 Task: Assign in the project TridentForge the issue 'Compatibility issues with different web browsers' to the sprint 'Solar Wind'.
Action: Mouse moved to (243, 69)
Screenshot: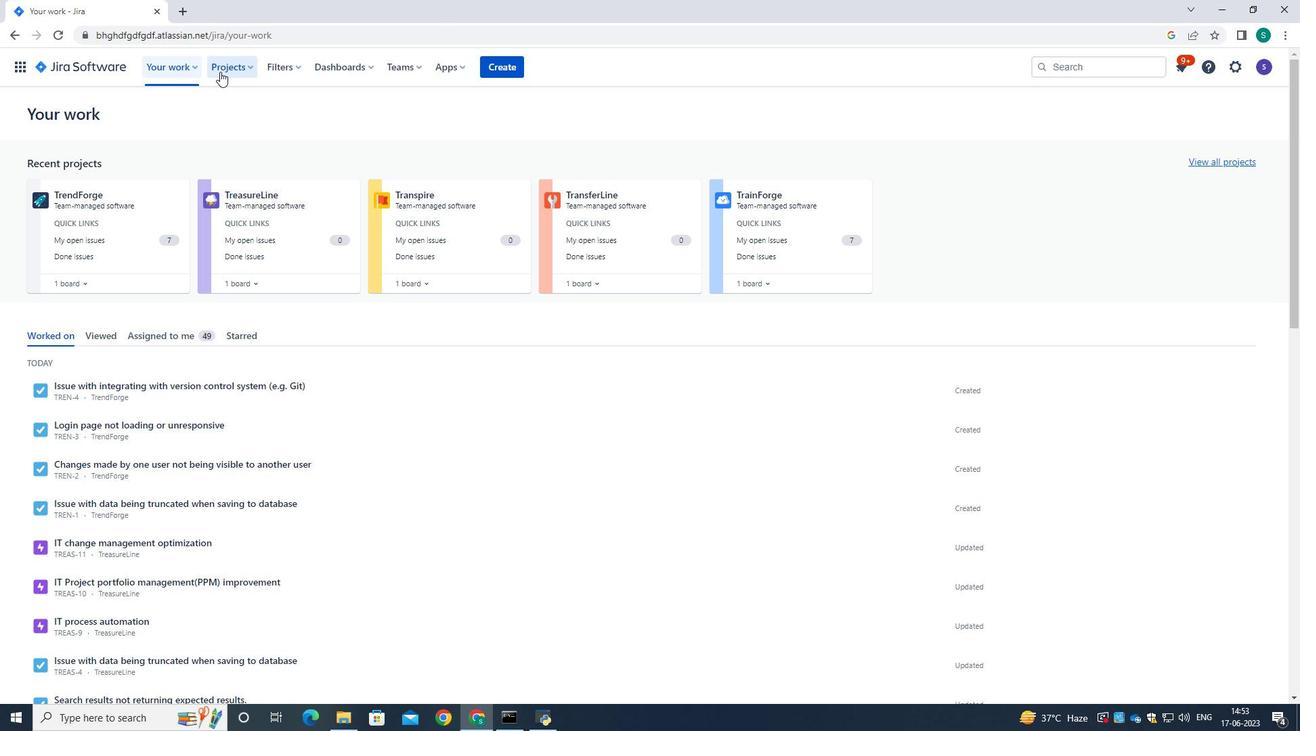 
Action: Mouse pressed left at (243, 69)
Screenshot: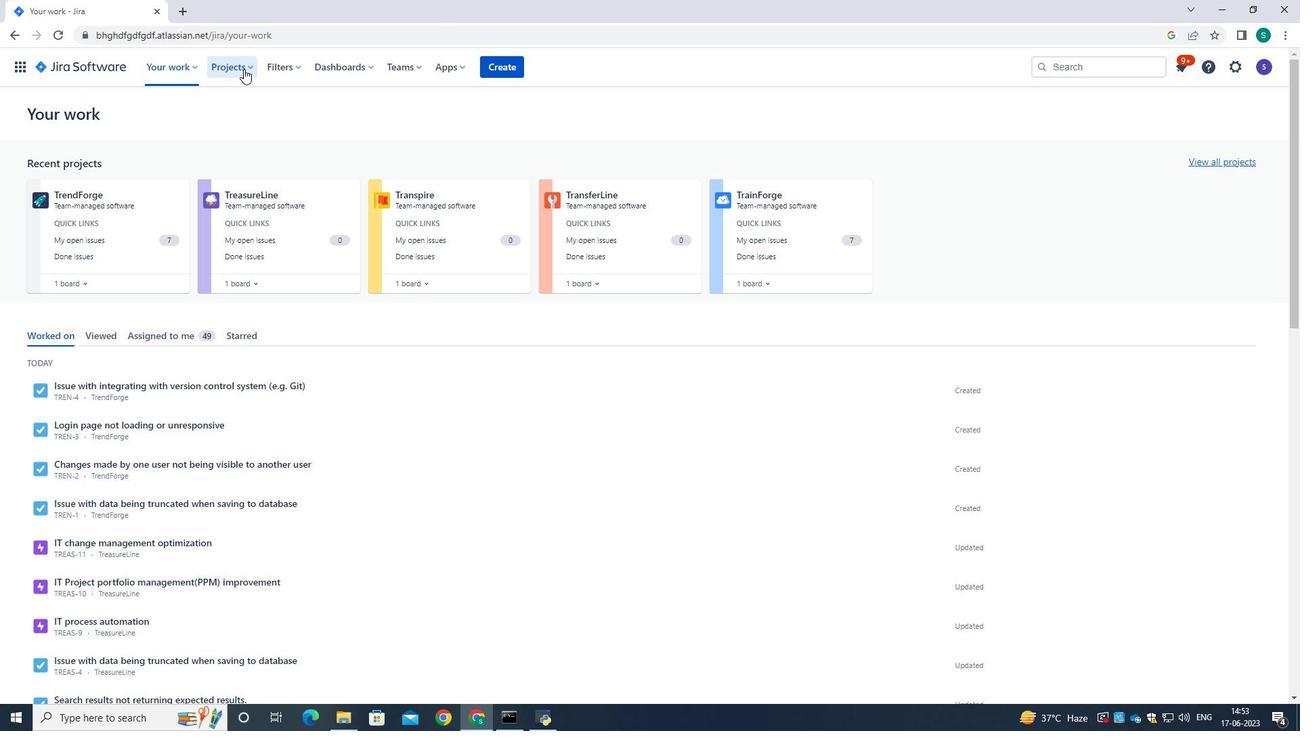
Action: Mouse moved to (251, 130)
Screenshot: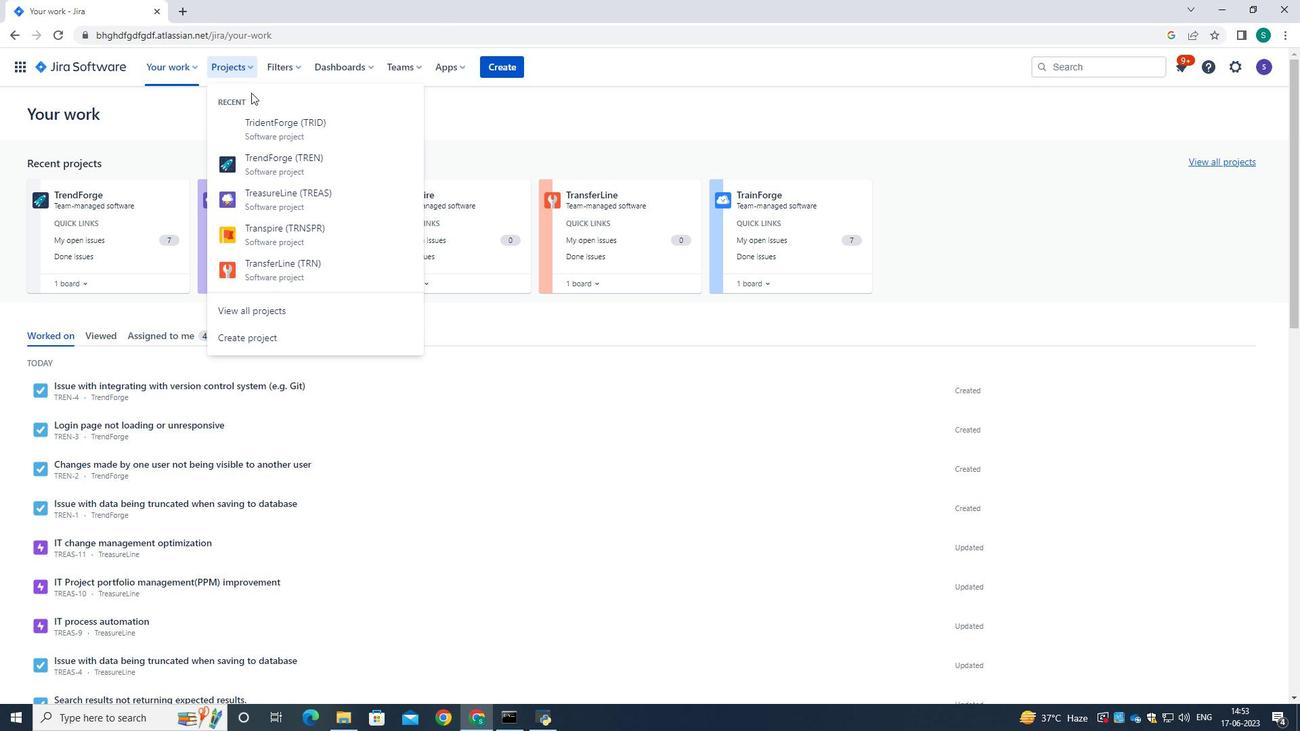 
Action: Mouse pressed left at (251, 130)
Screenshot: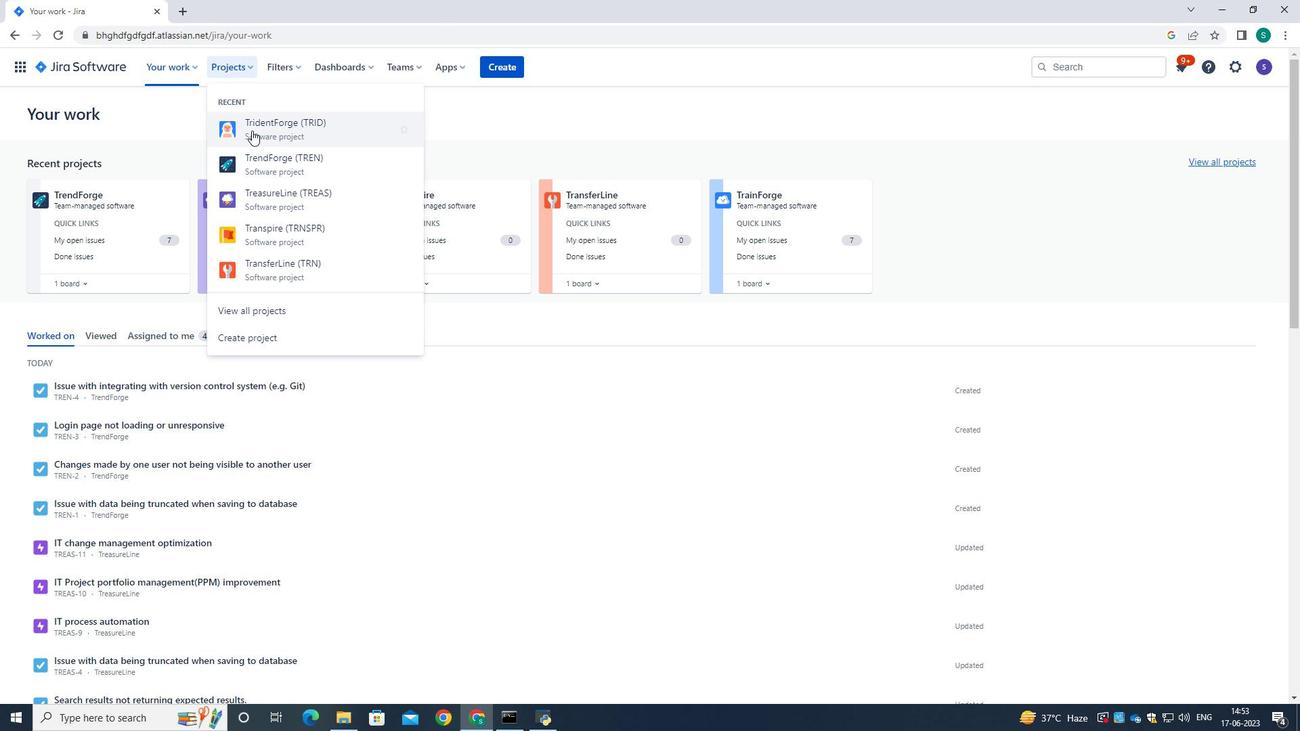 
Action: Mouse moved to (83, 203)
Screenshot: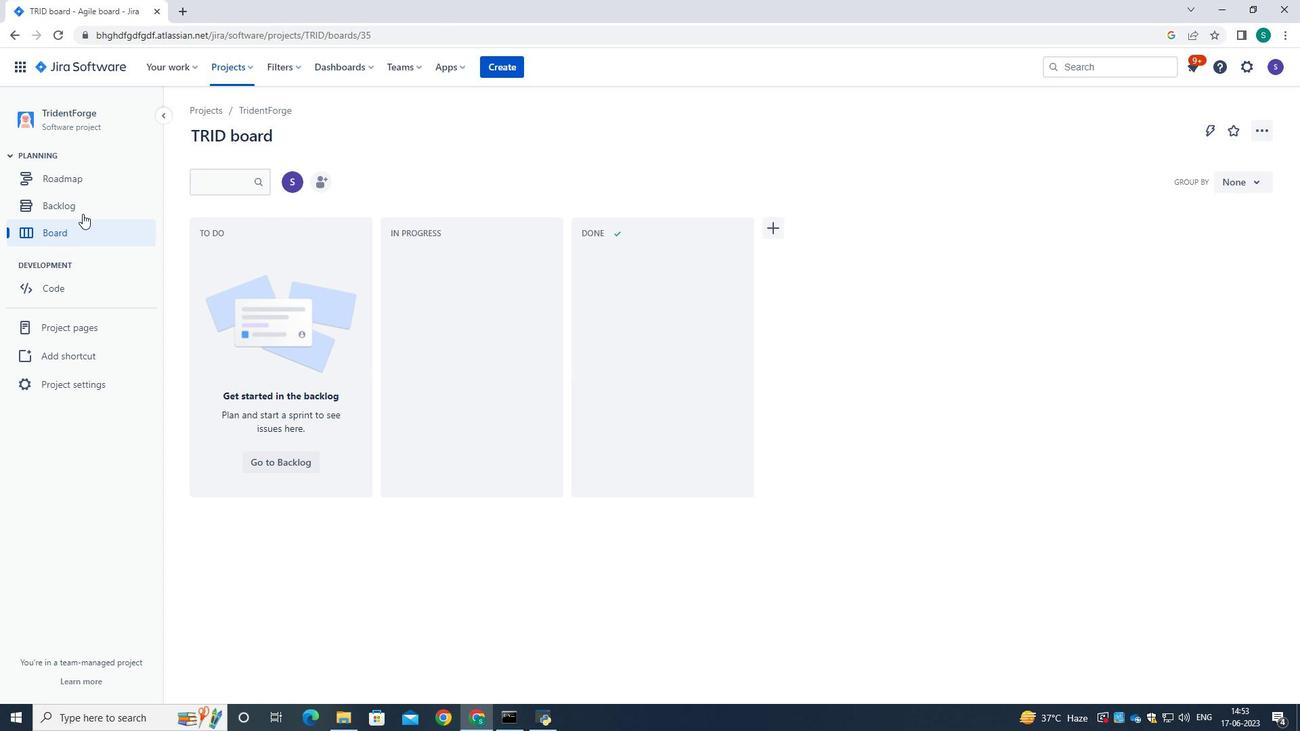 
Action: Mouse pressed left at (83, 203)
Screenshot: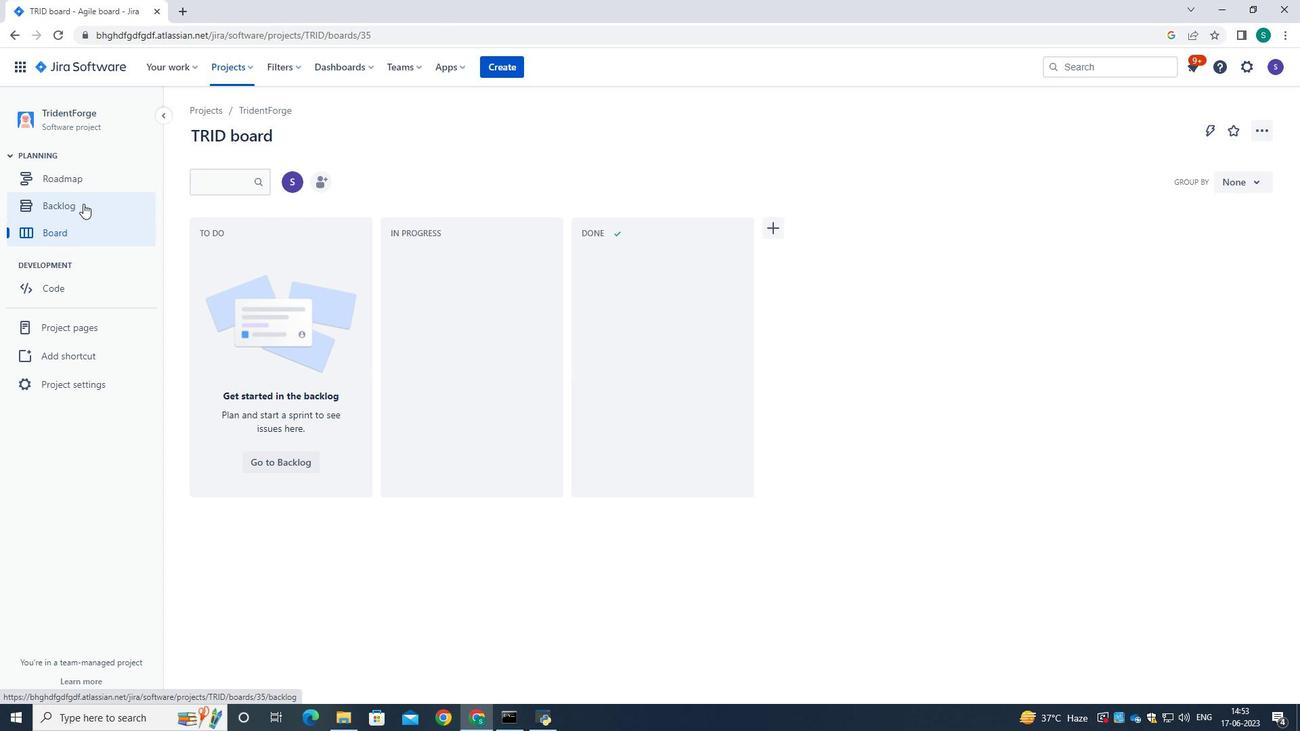 
Action: Mouse moved to (1234, 245)
Screenshot: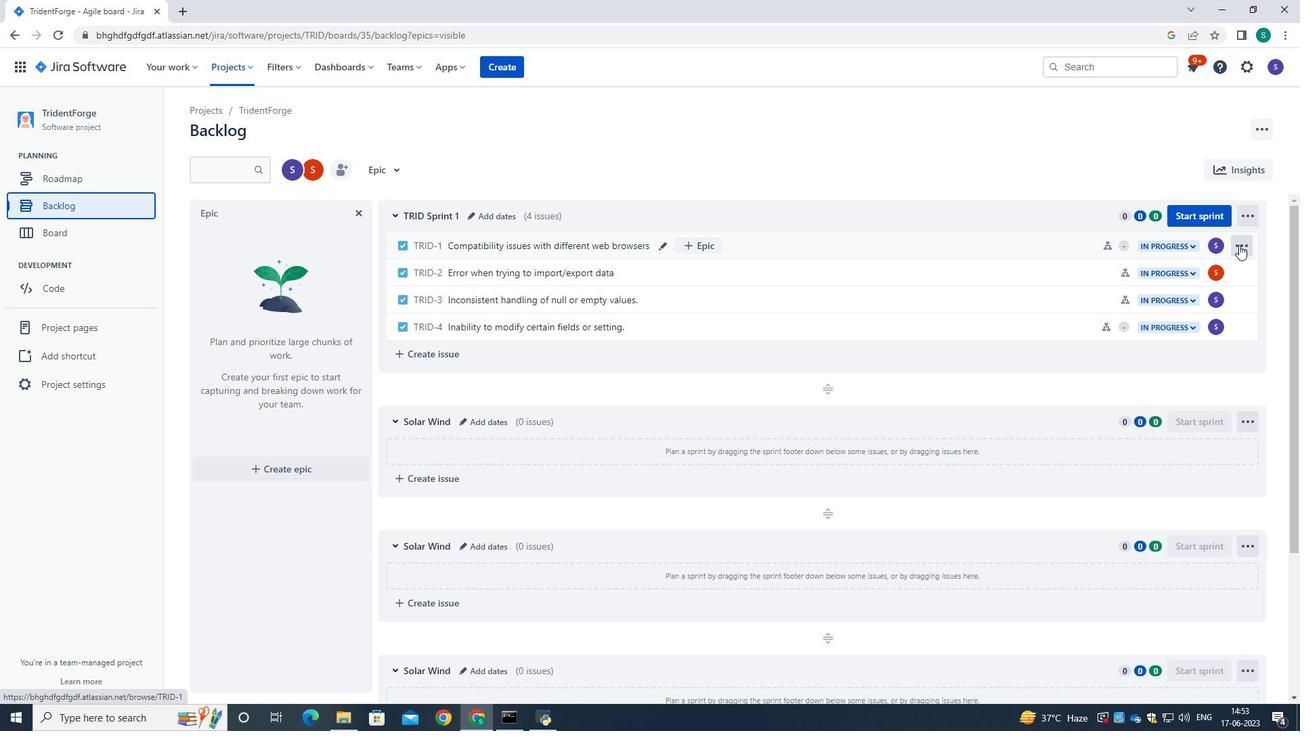 
Action: Mouse pressed left at (1234, 245)
Screenshot: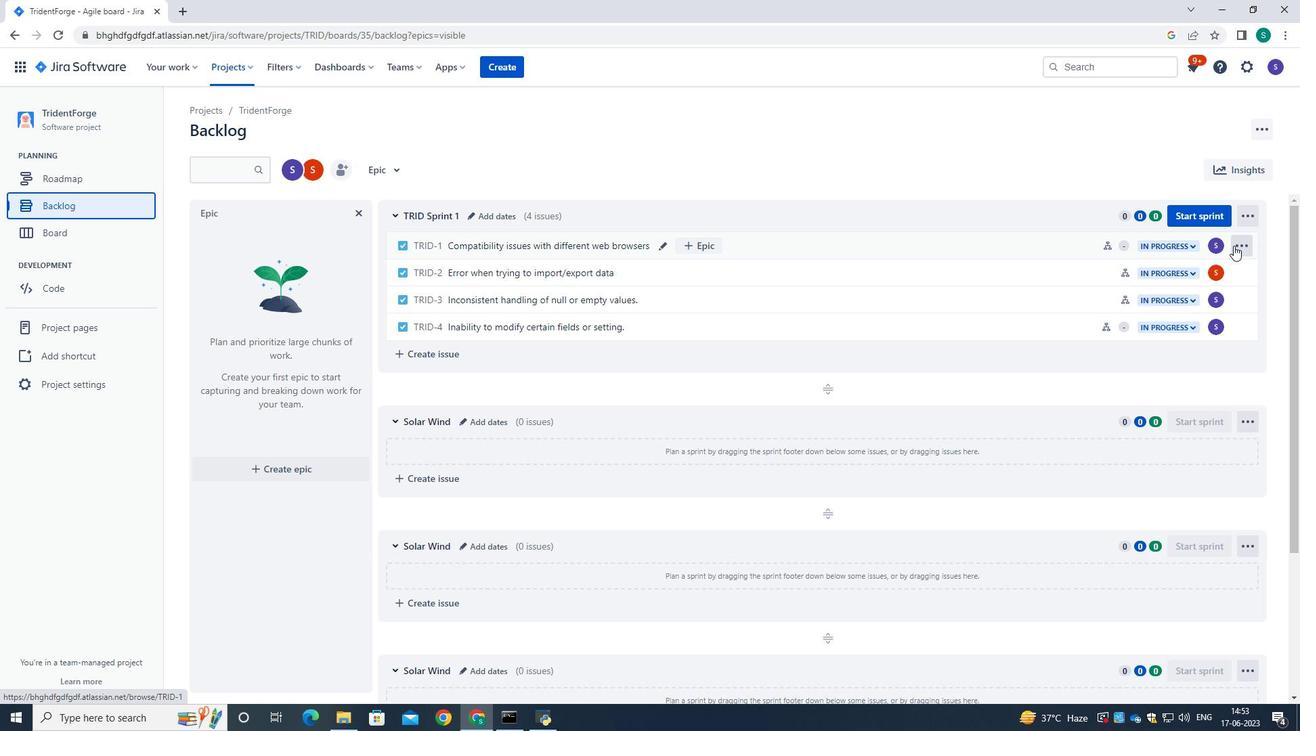 
Action: Mouse moved to (1210, 403)
Screenshot: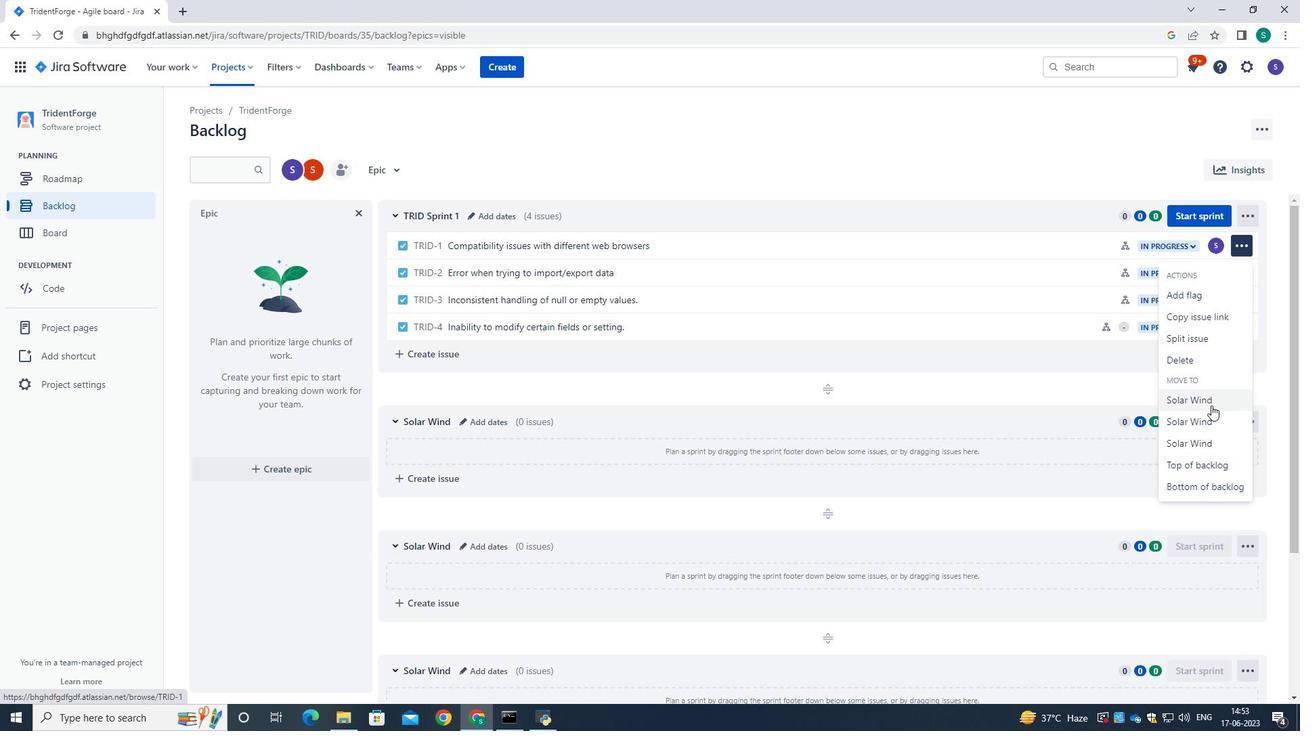 
Action: Mouse pressed left at (1210, 403)
Screenshot: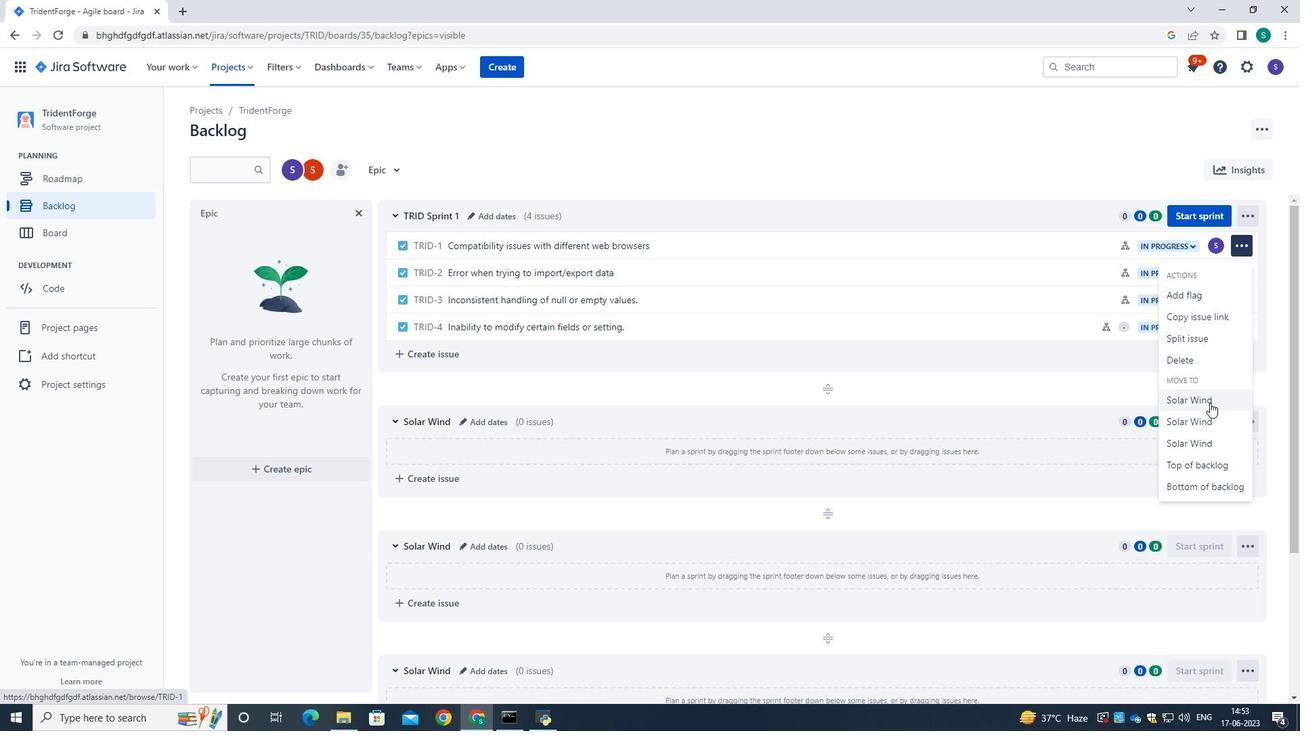 
Action: Mouse moved to (715, 156)
Screenshot: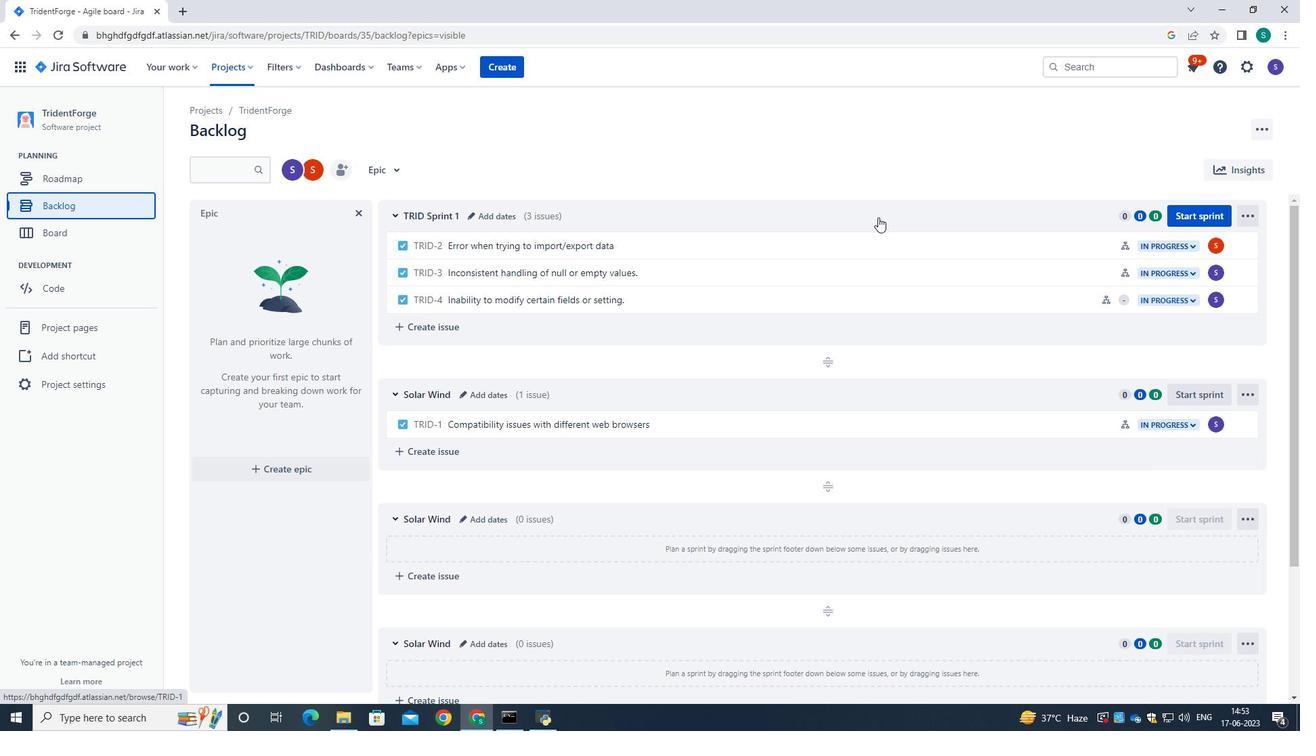 
Action: Mouse pressed left at (715, 156)
Screenshot: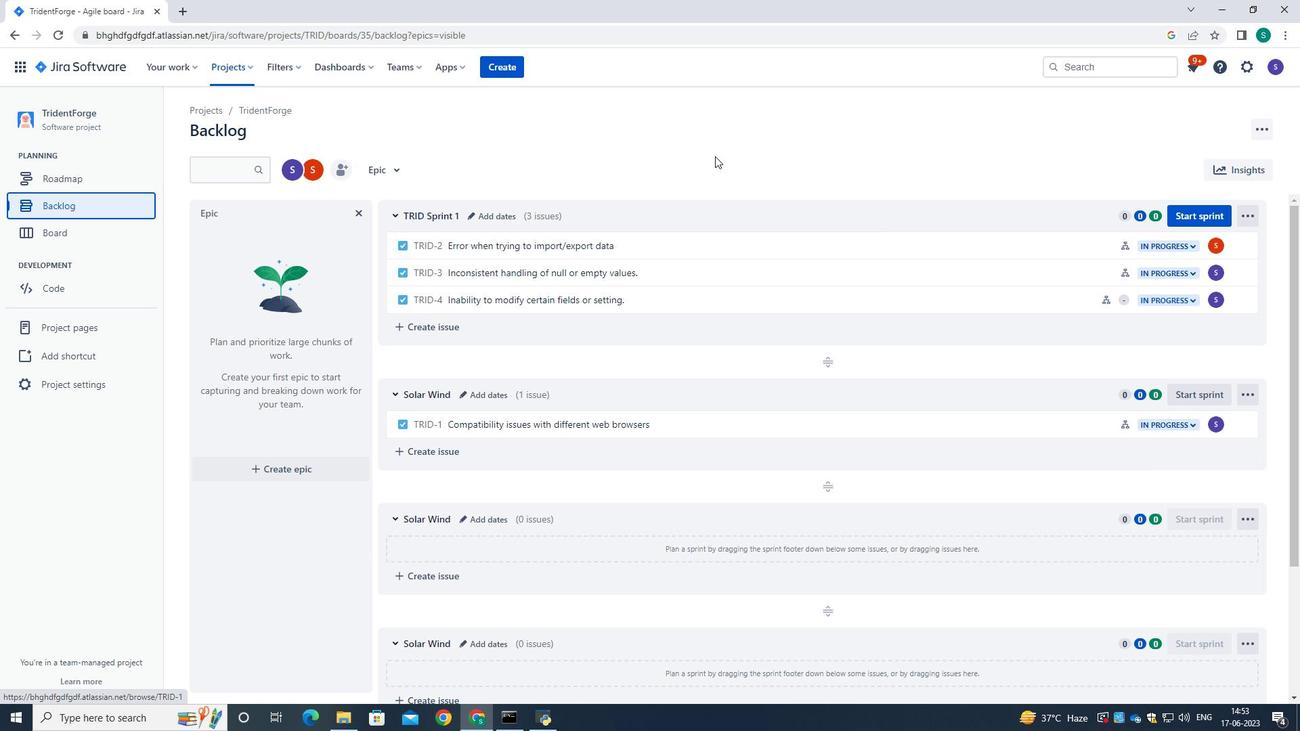 
